 Task: Add Attachment from "Attach a link" to Card Card0000000116 in Board Board0000000029 in Workspace WS0000000010 in Trello. Add Cover Red to Card Card0000000116 in Board Board0000000029 in Workspace WS0000000010 in Trello. Add "Join Card" Button Button0000000116  to Card Card0000000116 in Board Board0000000029 in Workspace WS0000000010 in Trello. Add Description DS0000000116 to Card Card0000000116 in Board Board0000000029 in Workspace WS0000000010 in Trello. Add Comment CM0000000116 to Card Card0000000116 in Board Board0000000029 in Workspace WS0000000010 in Trello
Action: Mouse moved to (565, 56)
Screenshot: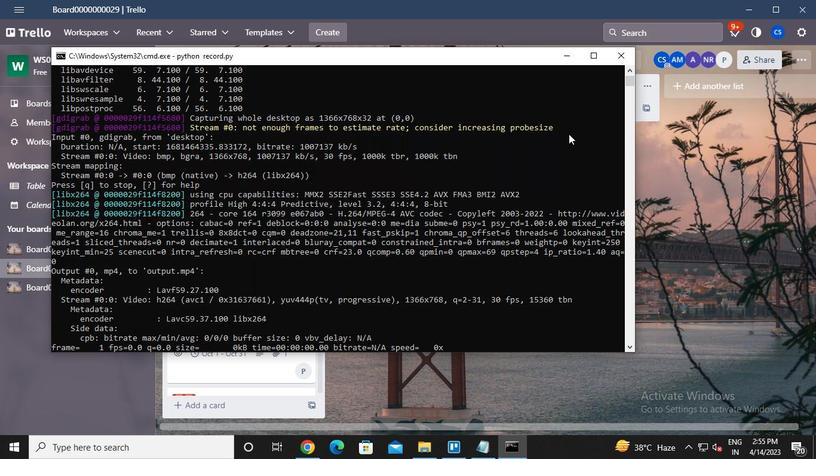 
Action: Mouse pressed left at (565, 56)
Screenshot: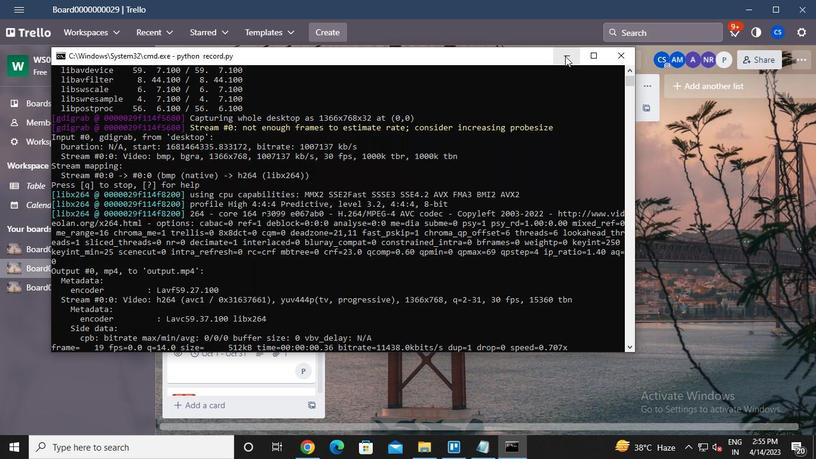 
Action: Mouse moved to (252, 351)
Screenshot: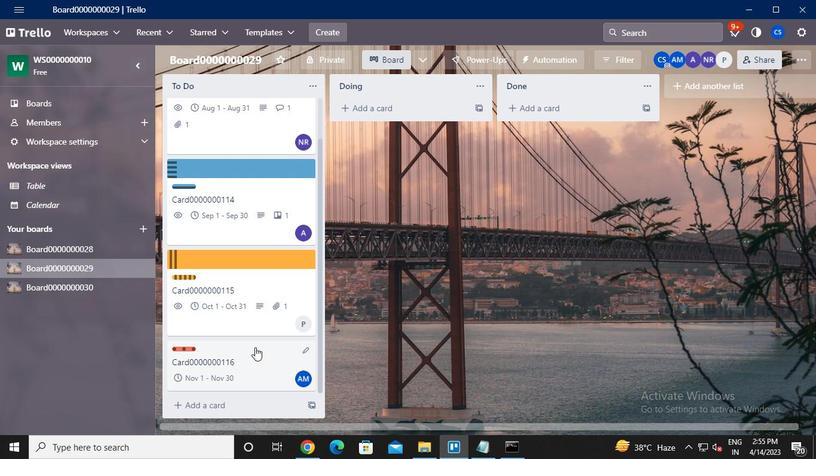 
Action: Mouse pressed left at (252, 351)
Screenshot: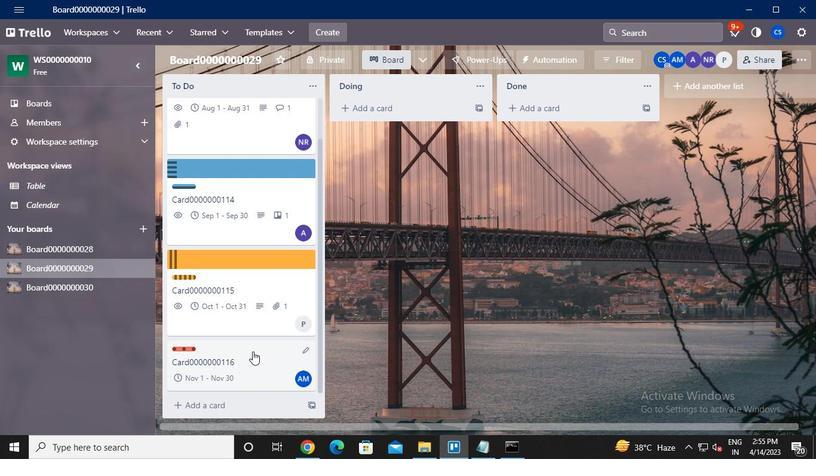 
Action: Mouse moved to (566, 246)
Screenshot: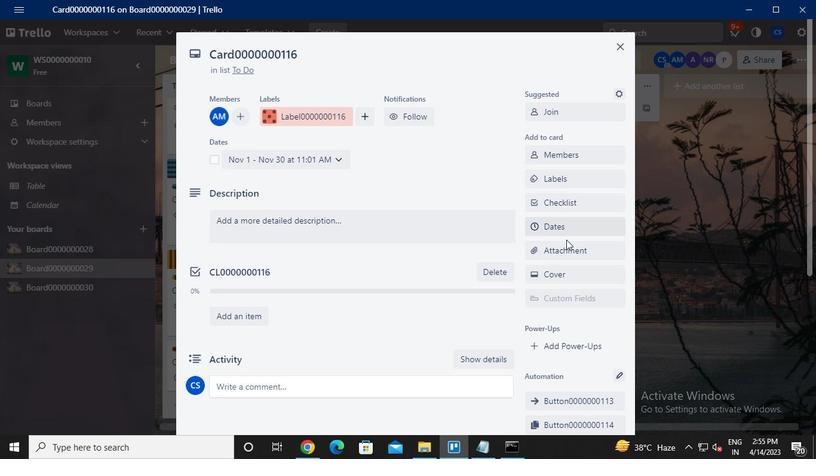 
Action: Mouse pressed left at (566, 246)
Screenshot: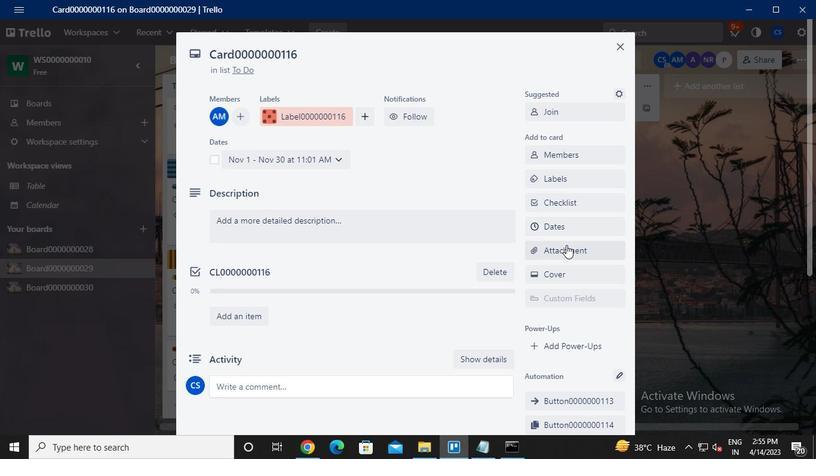 
Action: Keyboard Key.ctrl_l
Screenshot: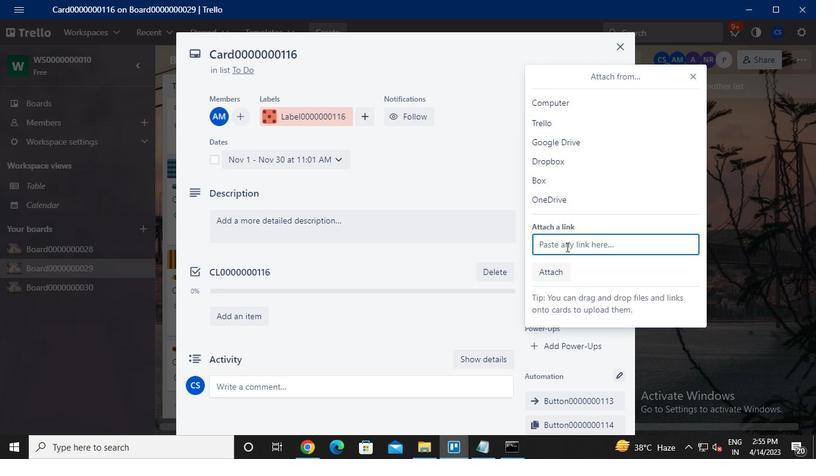 
Action: Keyboard \x16
Screenshot: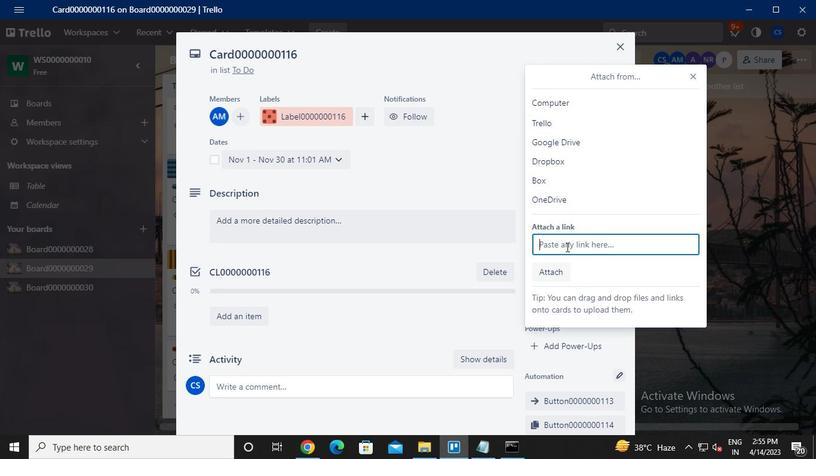 
Action: Keyboard Key.enter
Screenshot: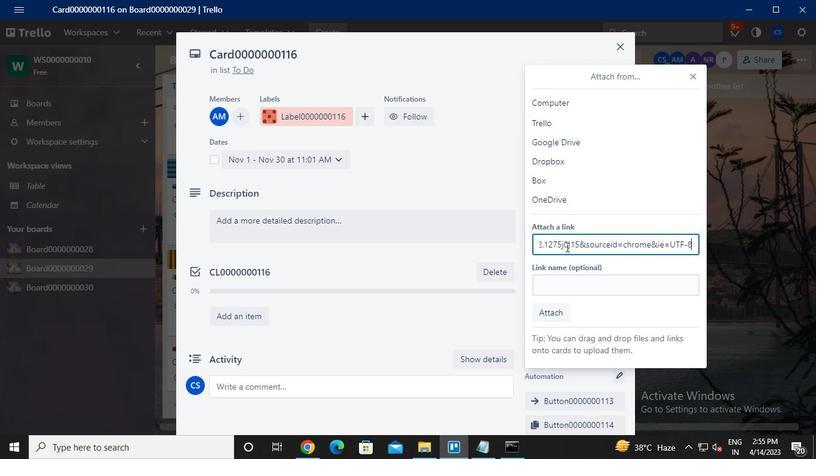 
Action: Mouse moved to (553, 272)
Screenshot: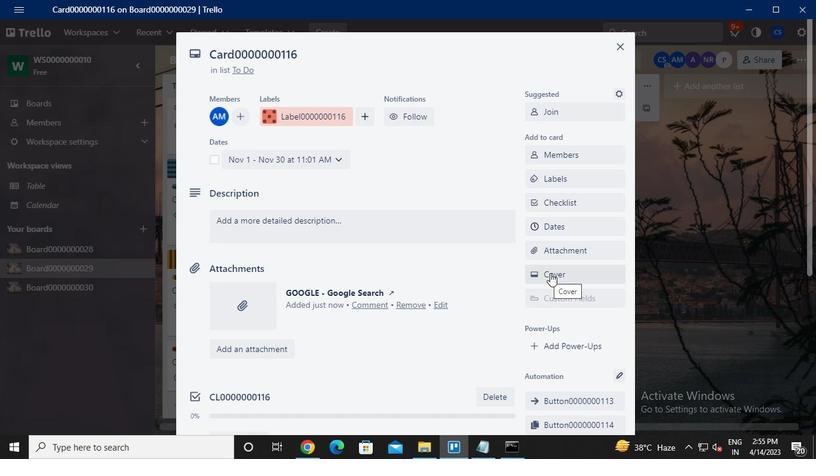 
Action: Mouse pressed left at (553, 272)
Screenshot: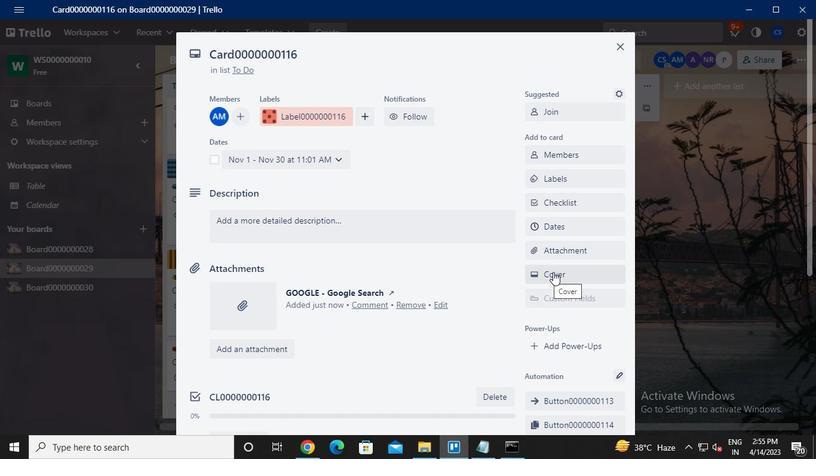 
Action: Mouse moved to (652, 198)
Screenshot: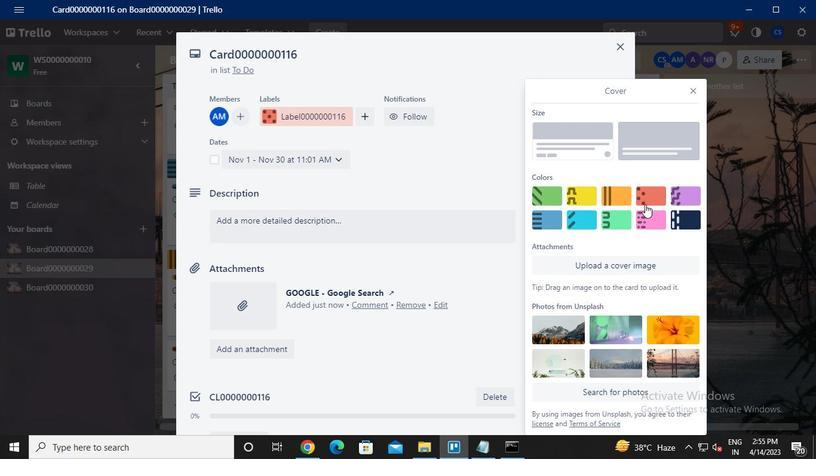 
Action: Mouse pressed left at (652, 198)
Screenshot: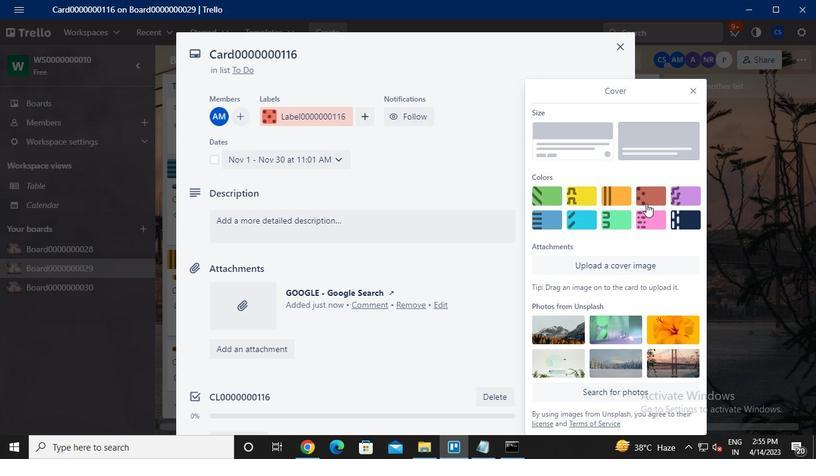 
Action: Mouse moved to (693, 69)
Screenshot: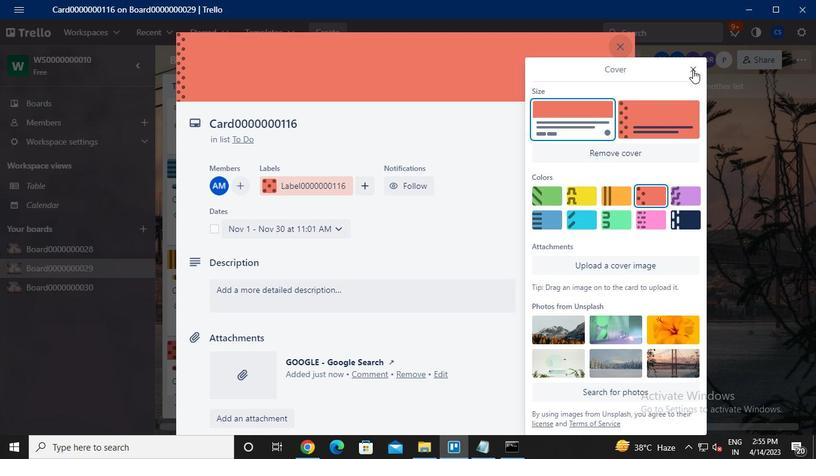 
Action: Mouse pressed left at (693, 69)
Screenshot: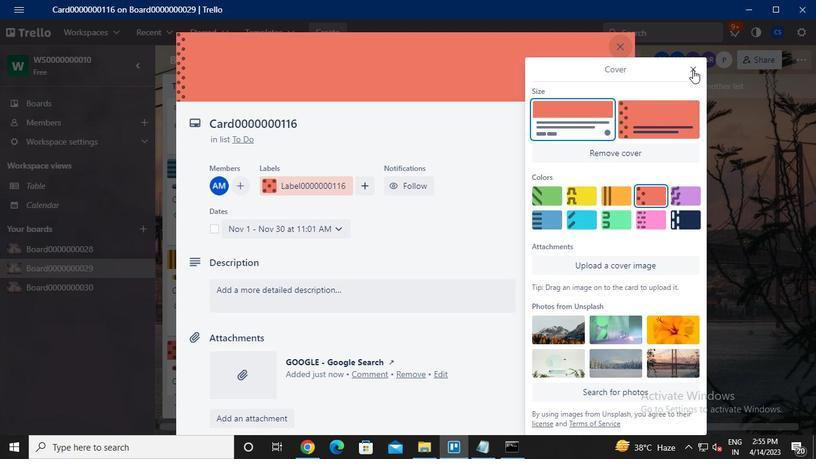 
Action: Mouse moved to (570, 283)
Screenshot: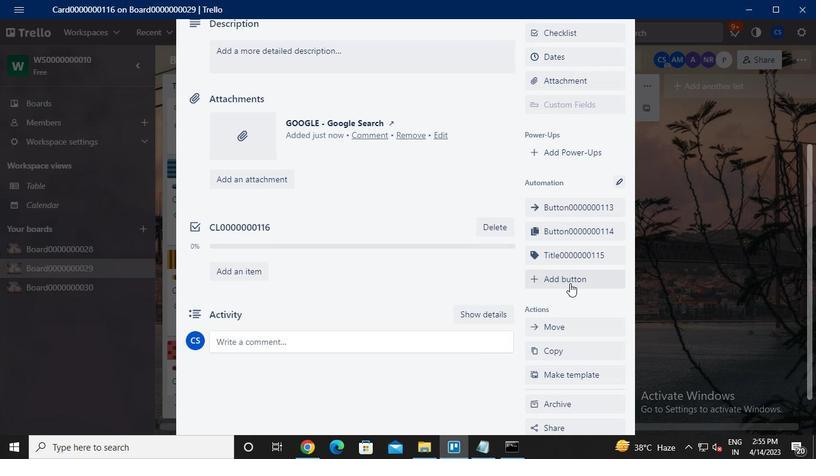 
Action: Mouse pressed left at (570, 283)
Screenshot: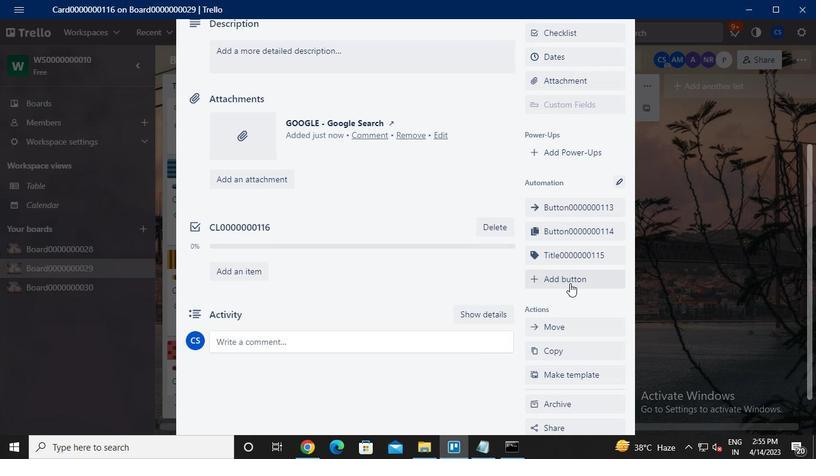 
Action: Mouse moved to (580, 180)
Screenshot: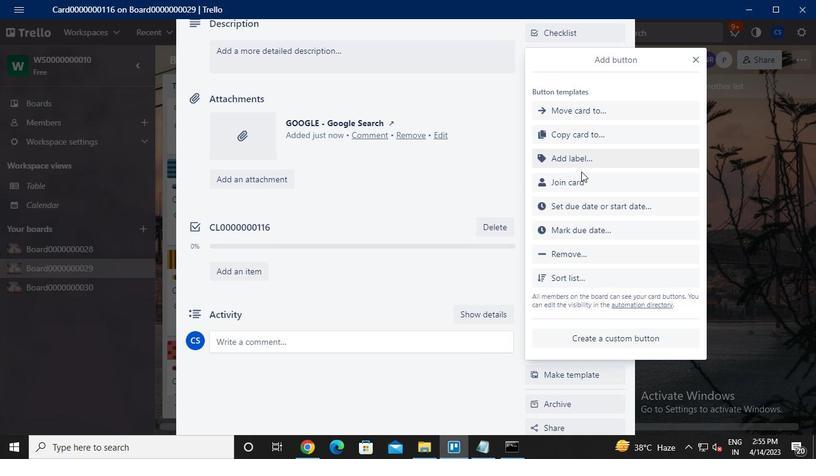 
Action: Mouse pressed left at (580, 180)
Screenshot: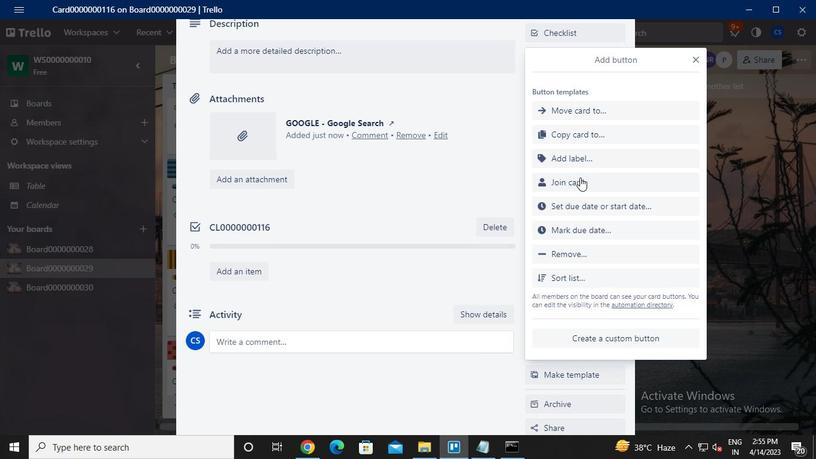 
Action: Keyboard Key.caps_lock
Screenshot: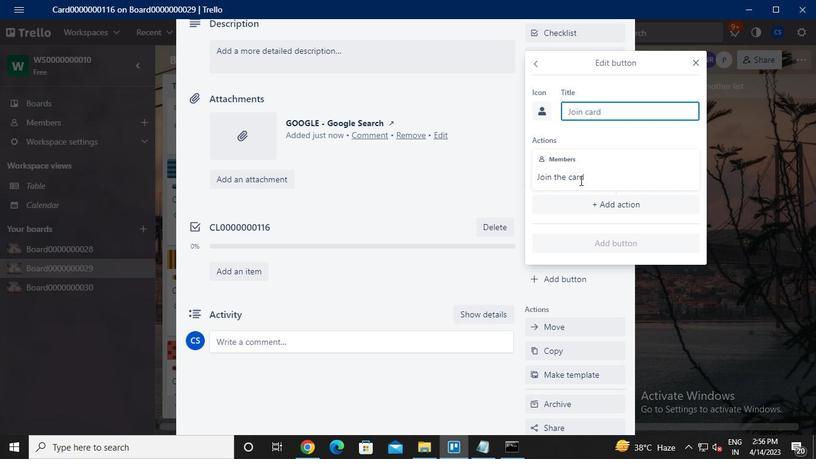
Action: Keyboard Key.caps_lock
Screenshot: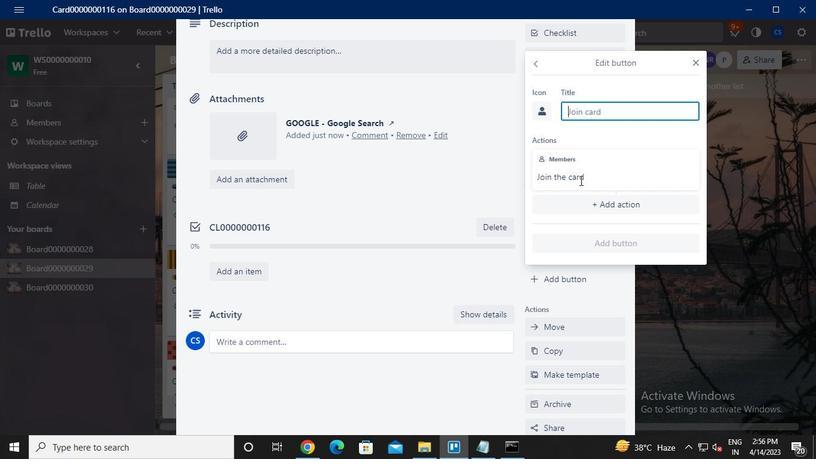 
Action: Keyboard b
Screenshot: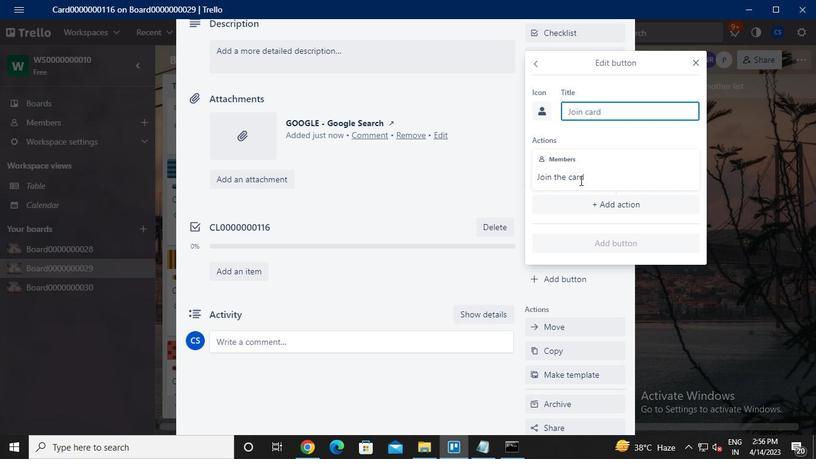 
Action: Keyboard Key.caps_lock
Screenshot: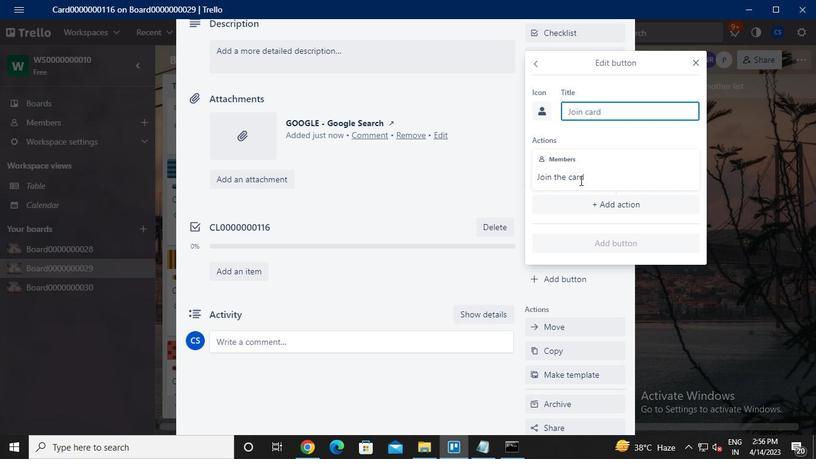 
Action: Keyboard u
Screenshot: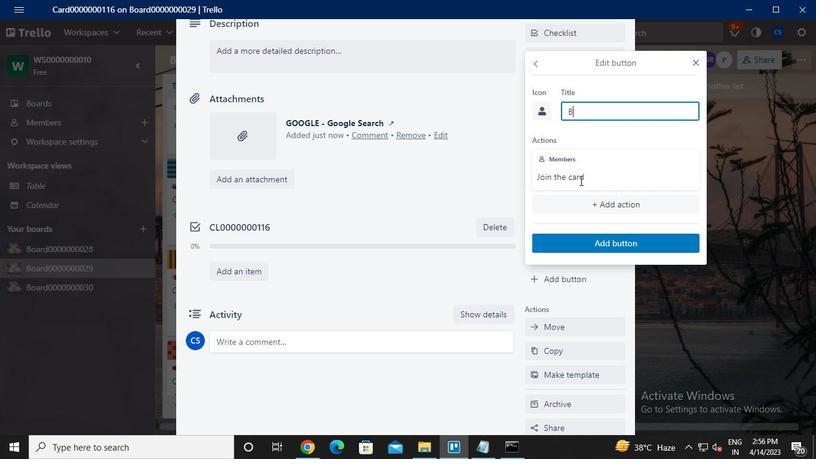 
Action: Keyboard t
Screenshot: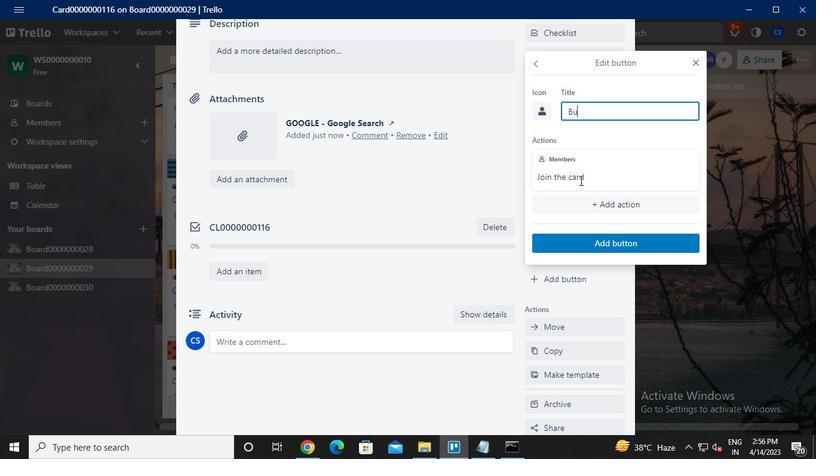 
Action: Keyboard t
Screenshot: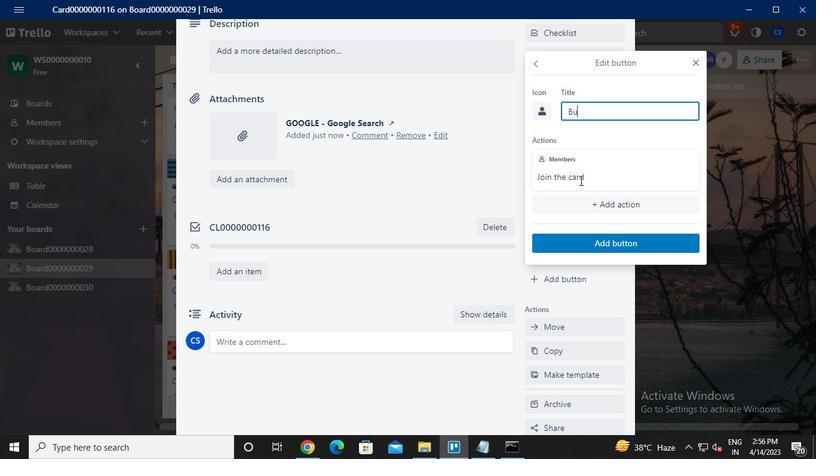 
Action: Keyboard o
Screenshot: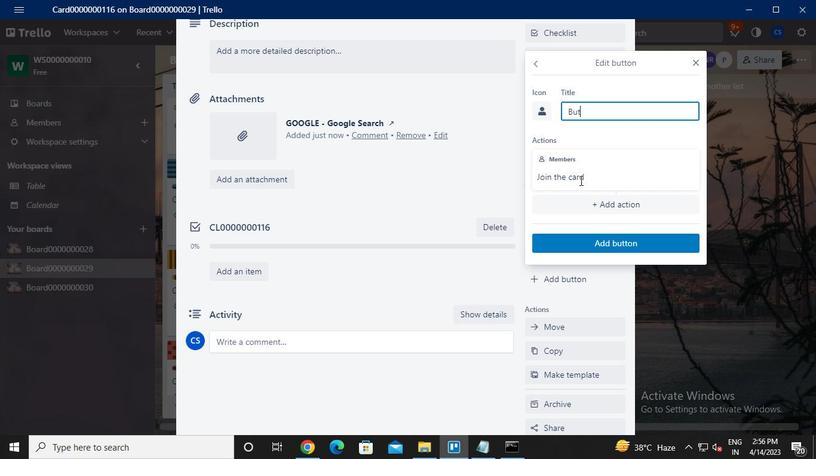 
Action: Keyboard n
Screenshot: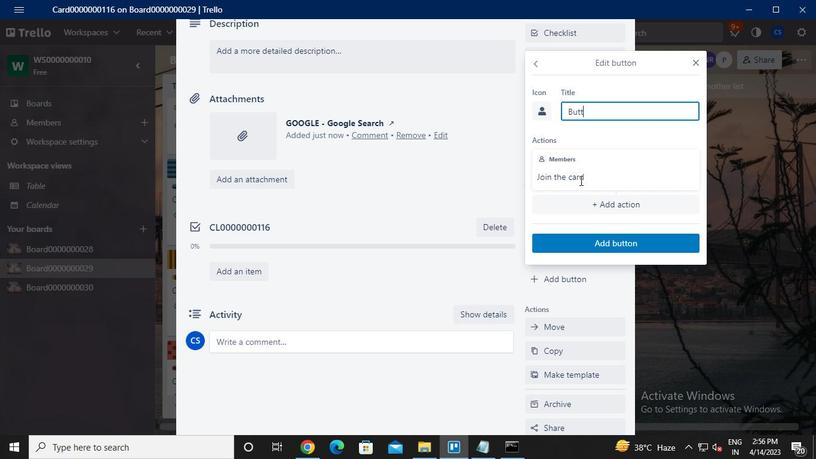 
Action: Keyboard <96>
Screenshot: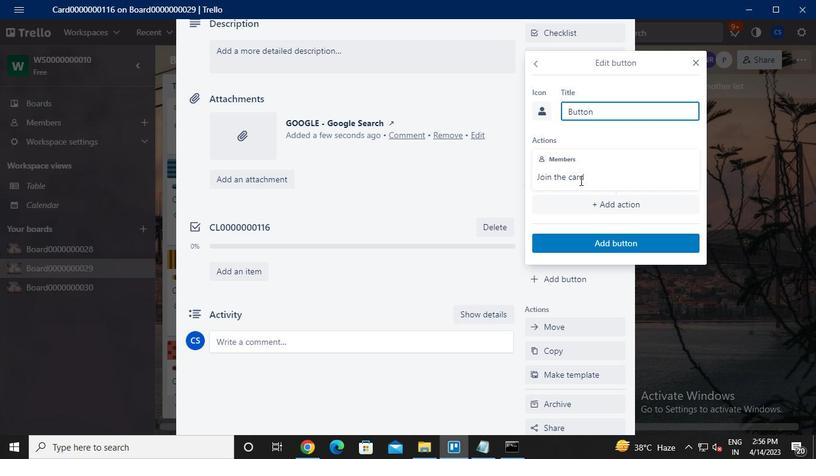 
Action: Keyboard <96>
Screenshot: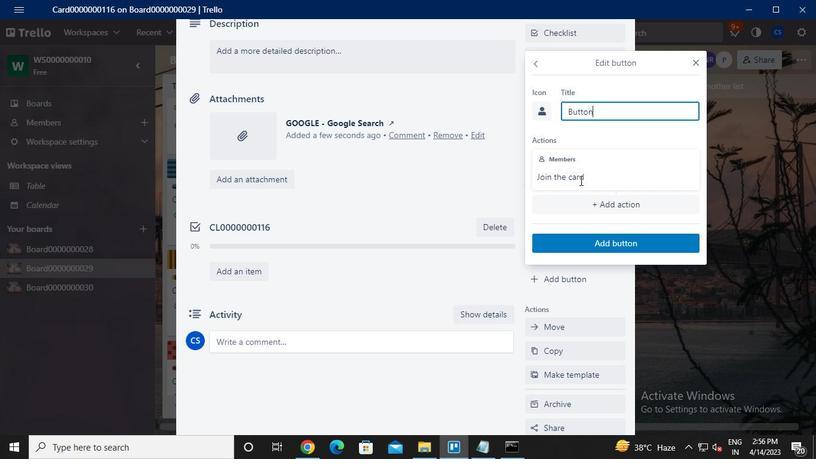 
Action: Keyboard <96>
Screenshot: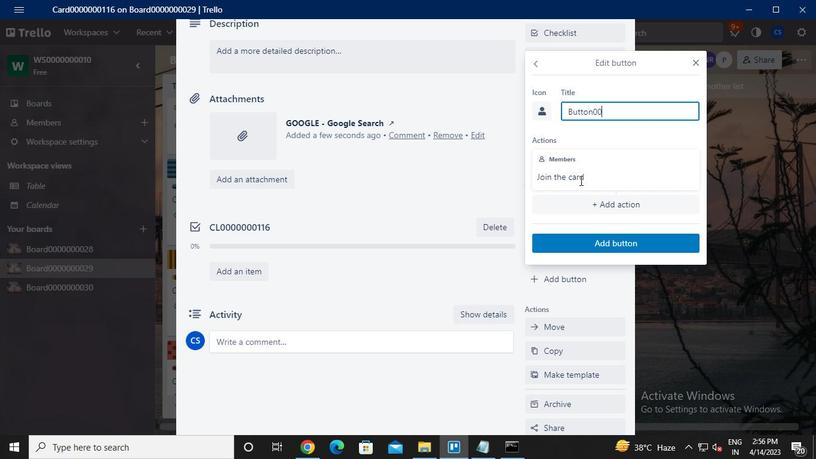 
Action: Keyboard <96>
Screenshot: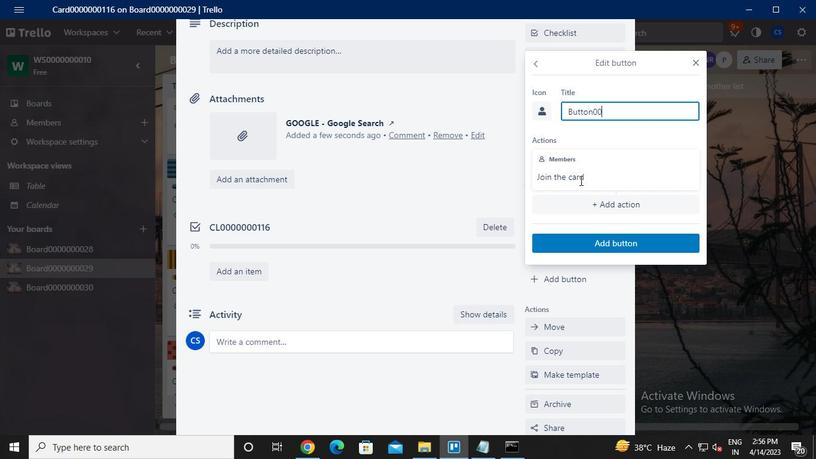 
Action: Keyboard <96>
Screenshot: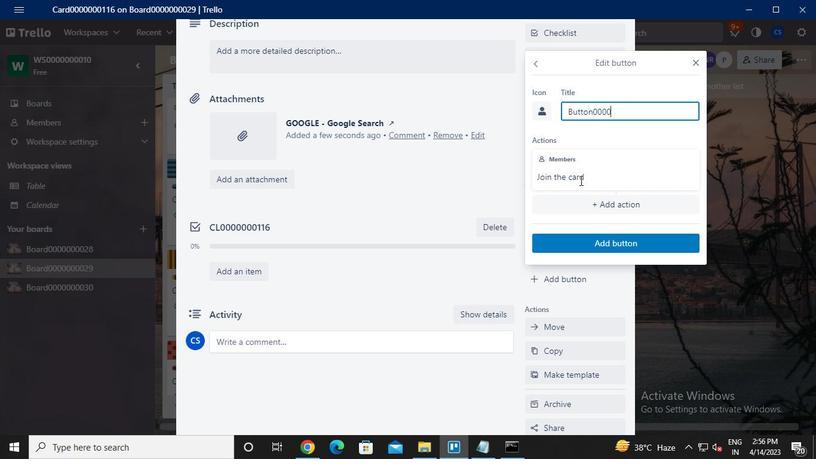 
Action: Keyboard <96>
Screenshot: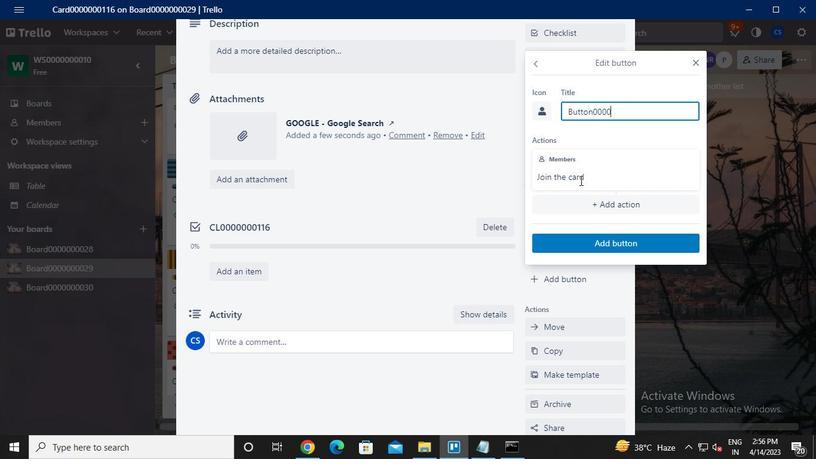 
Action: Keyboard <96>
Screenshot: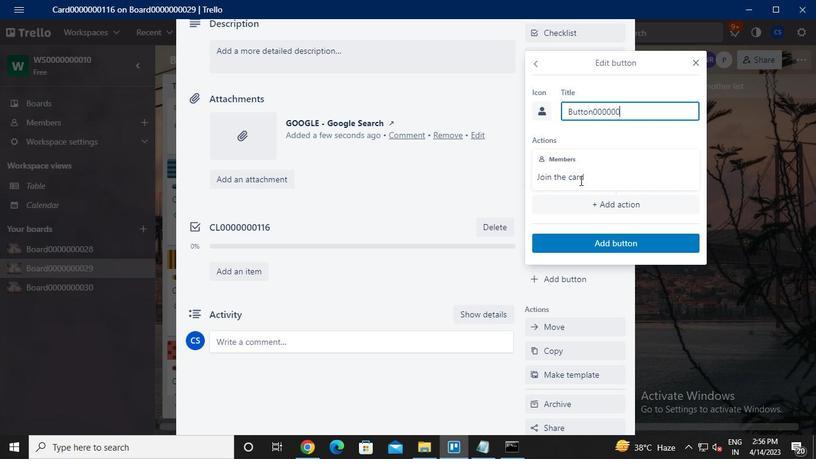 
Action: Keyboard <97>
Screenshot: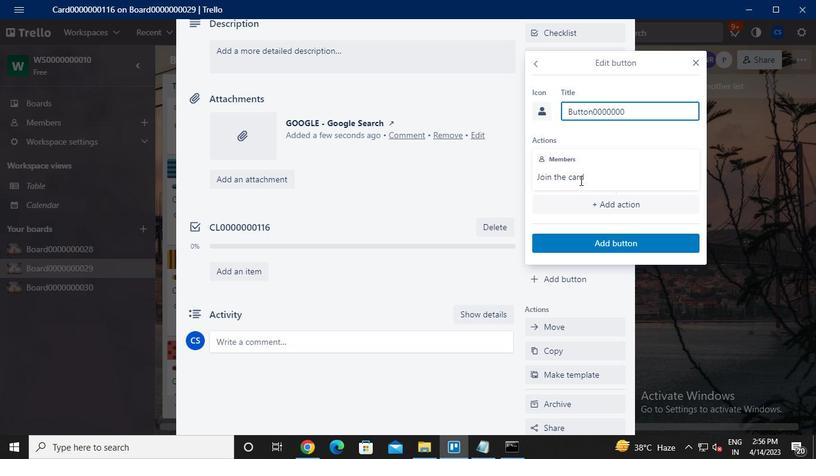 
Action: Keyboard <97>
Screenshot: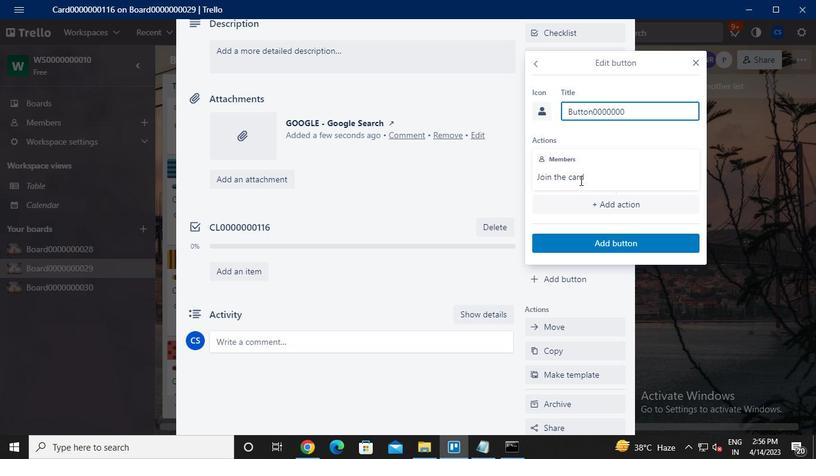 
Action: Keyboard <102>
Screenshot: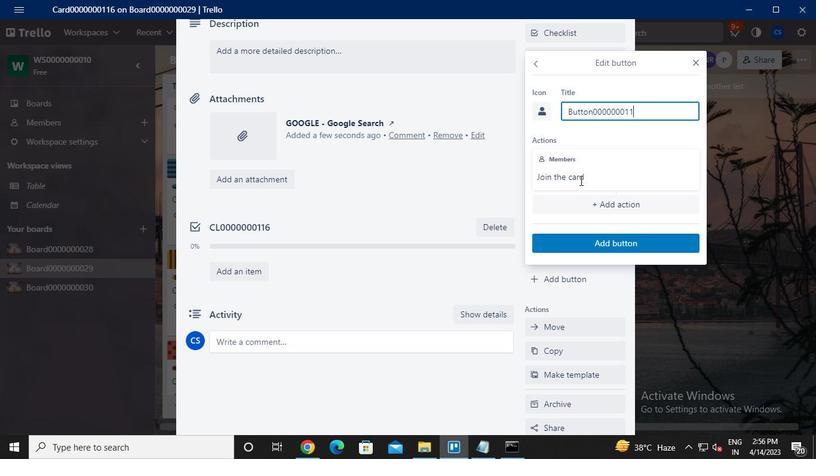 
Action: Mouse moved to (597, 242)
Screenshot: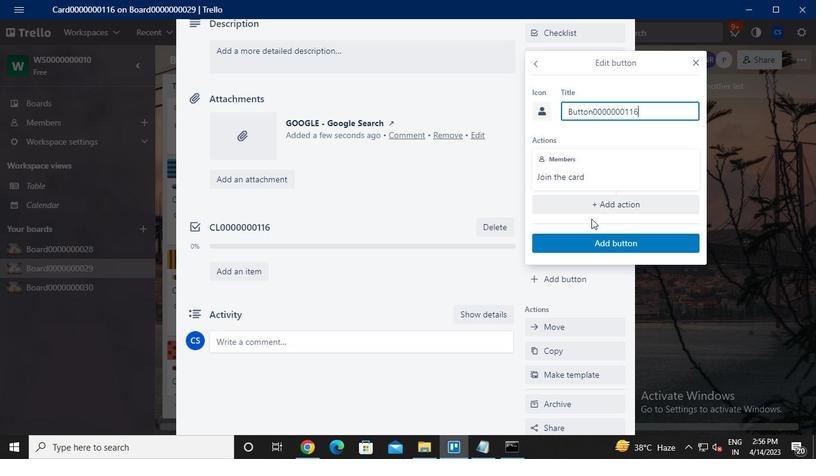 
Action: Mouse pressed left at (597, 242)
Screenshot: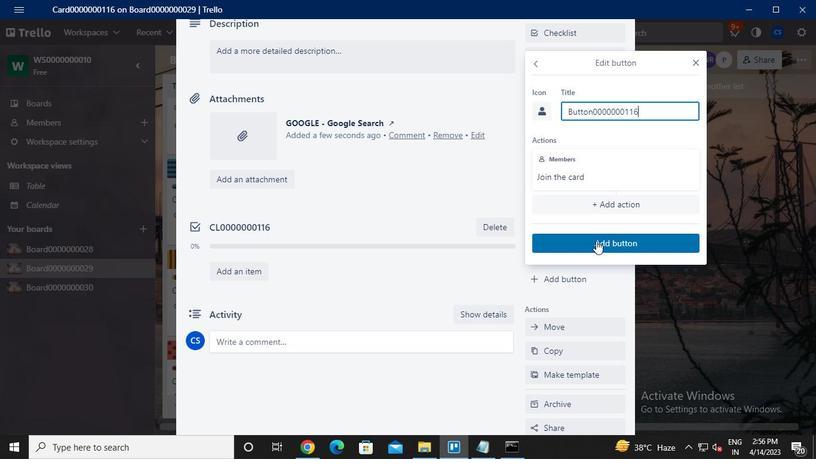 
Action: Mouse moved to (334, 175)
Screenshot: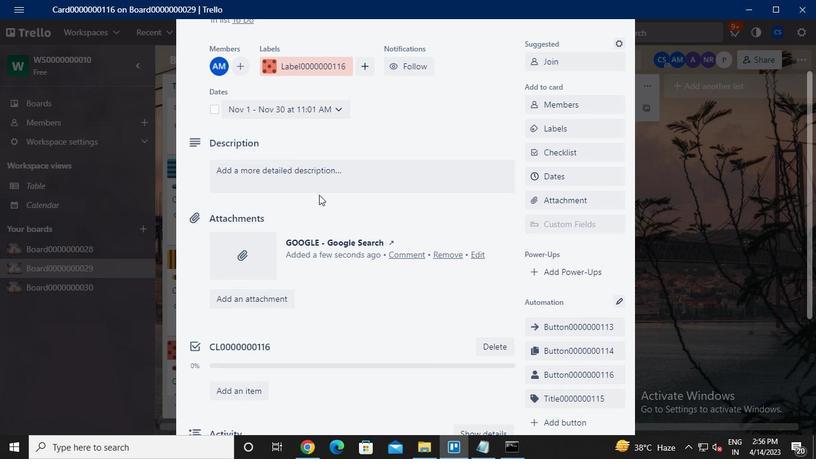 
Action: Mouse pressed left at (334, 175)
Screenshot: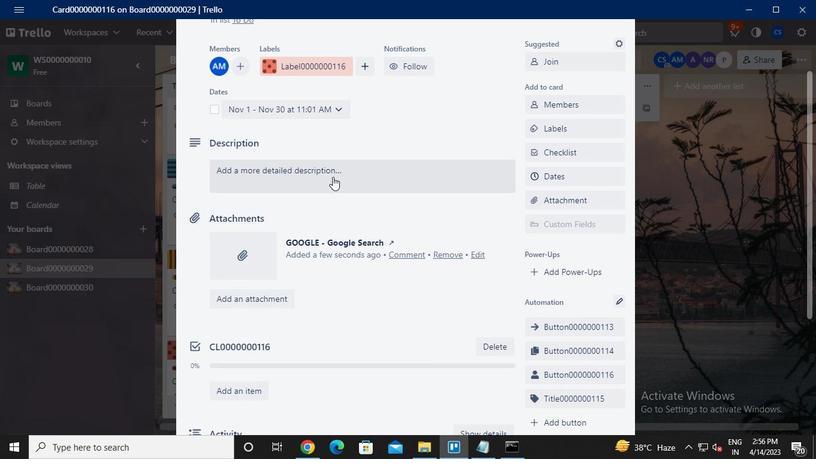 
Action: Keyboard Key.caps_lock
Screenshot: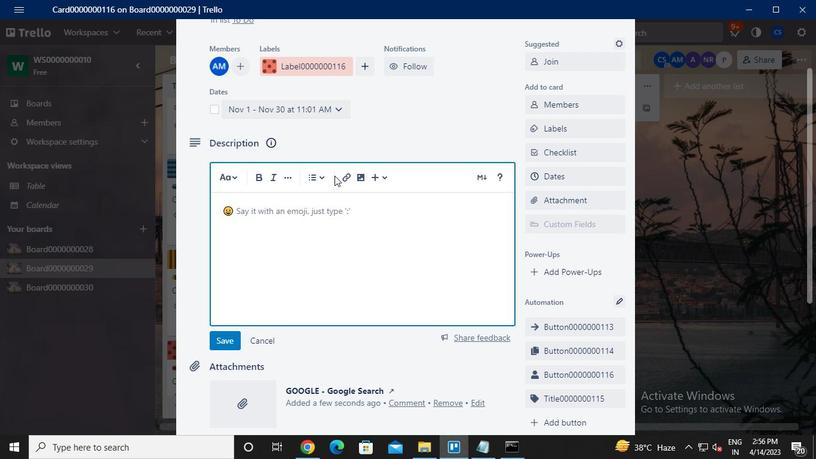 
Action: Keyboard d
Screenshot: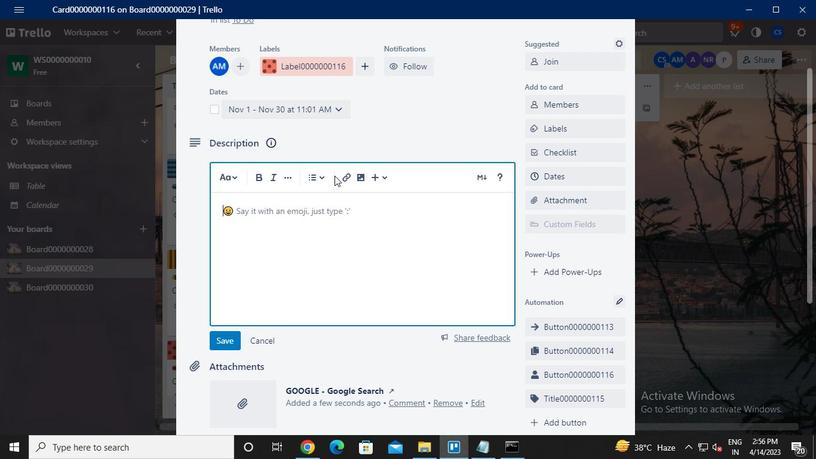 
Action: Keyboard s
Screenshot: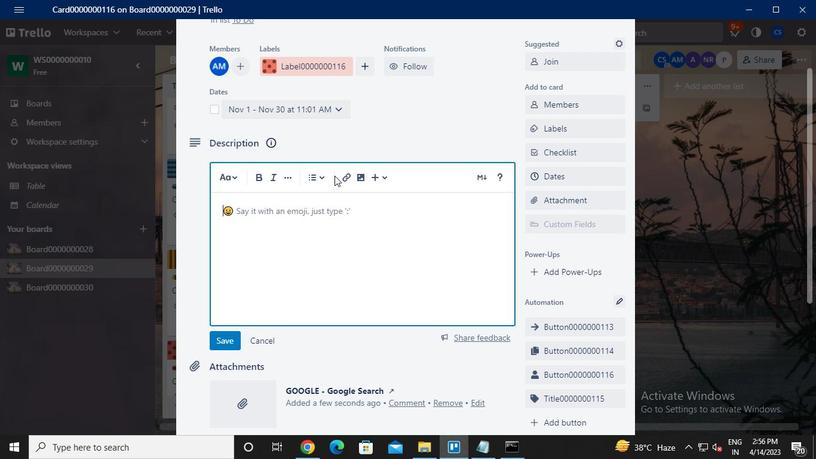 
Action: Keyboard <96>
Screenshot: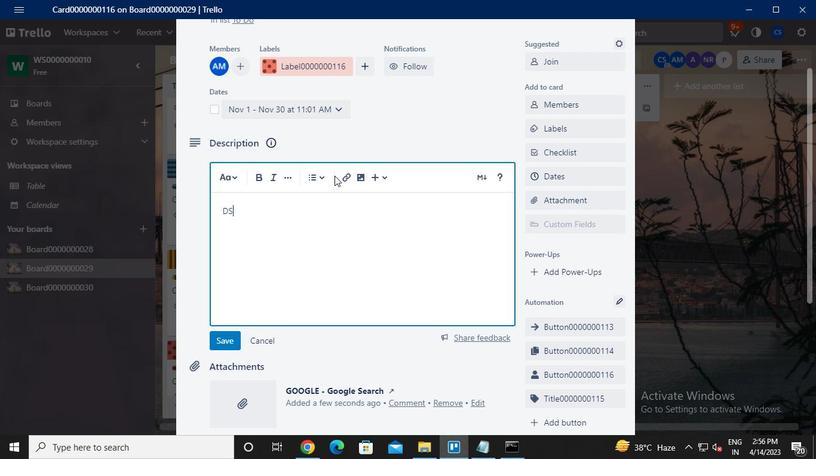 
Action: Keyboard <96>
Screenshot: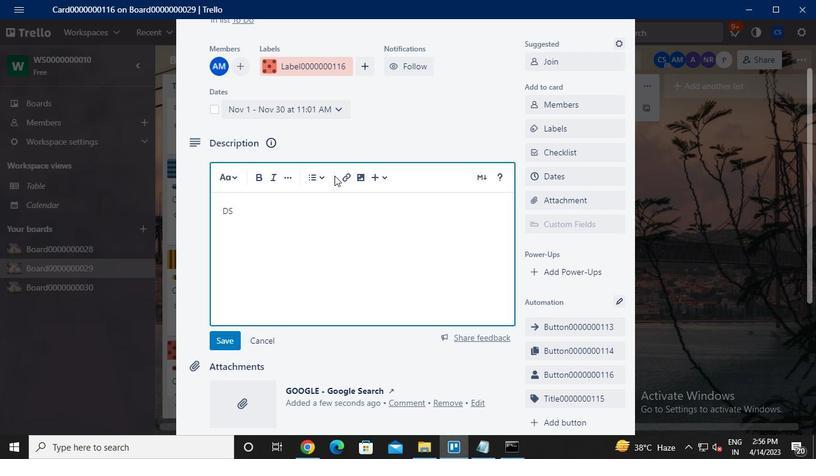 
Action: Keyboard <96>
Screenshot: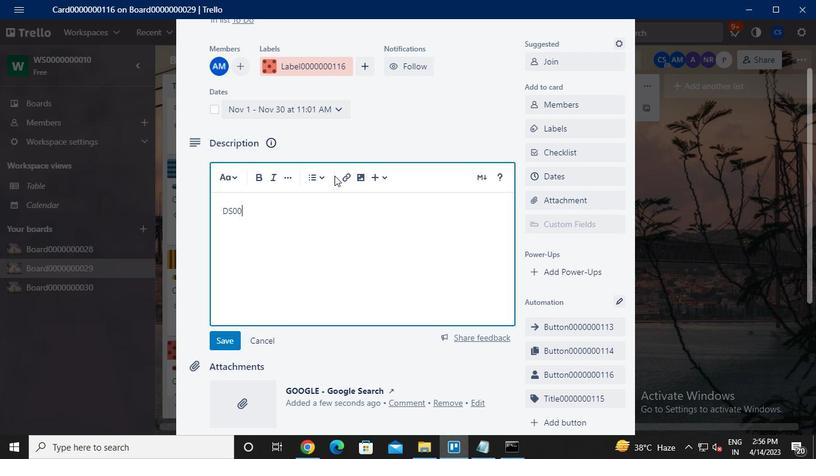 
Action: Keyboard <96>
Screenshot: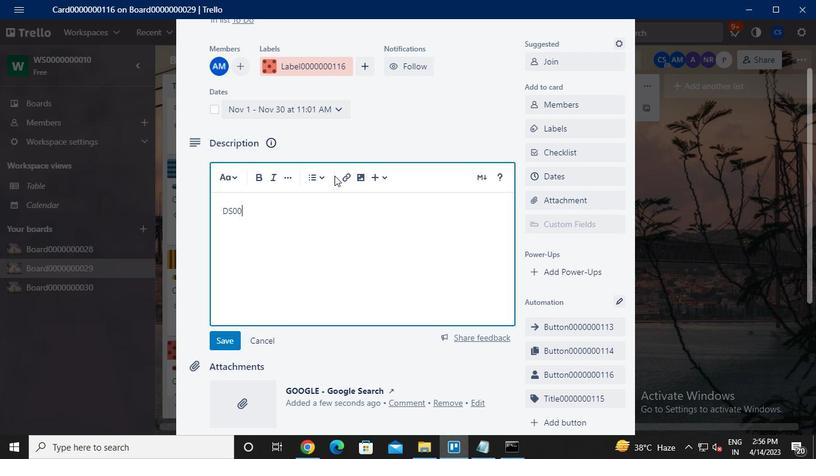 
Action: Keyboard <96>
Screenshot: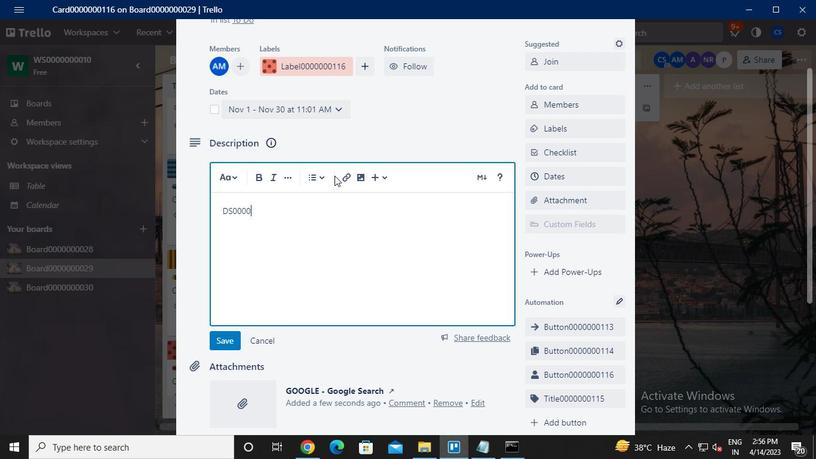 
Action: Keyboard <96>
Screenshot: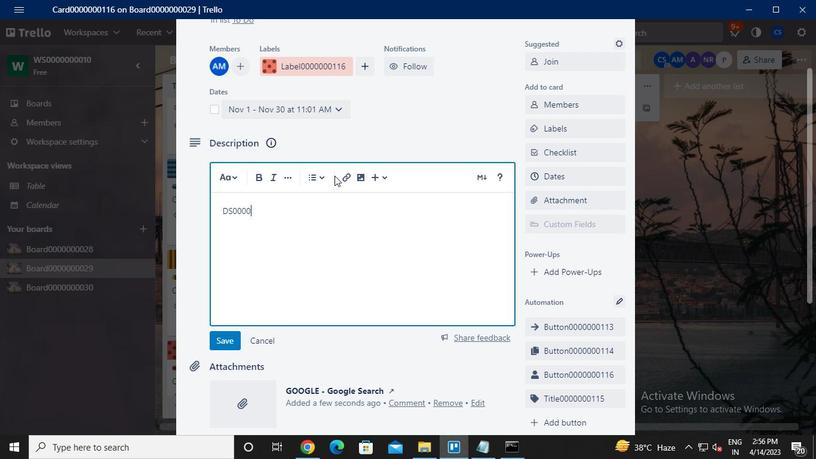 
Action: Keyboard <96>
Screenshot: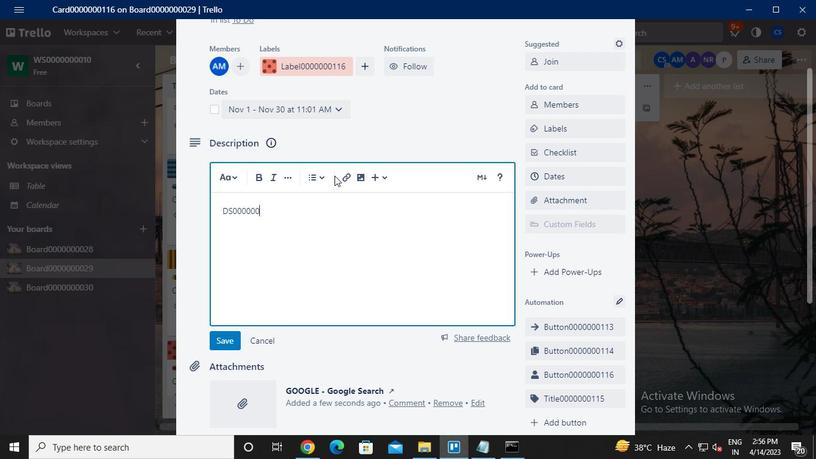 
Action: Keyboard <96>
Screenshot: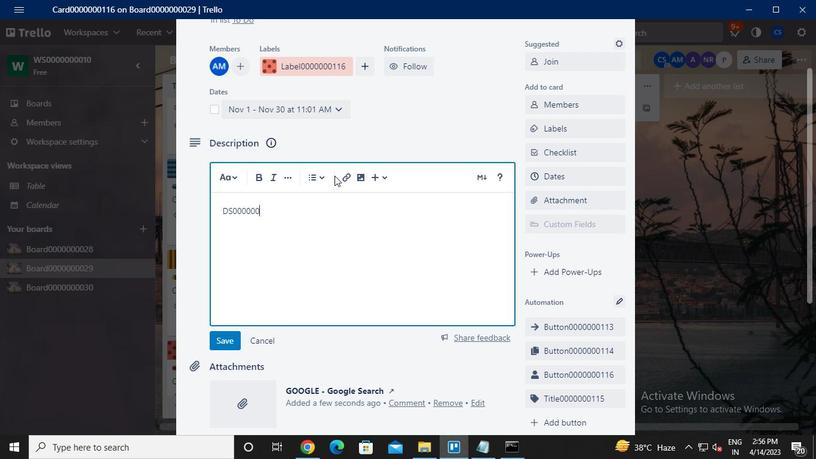 
Action: Keyboard Key.backspace
Screenshot: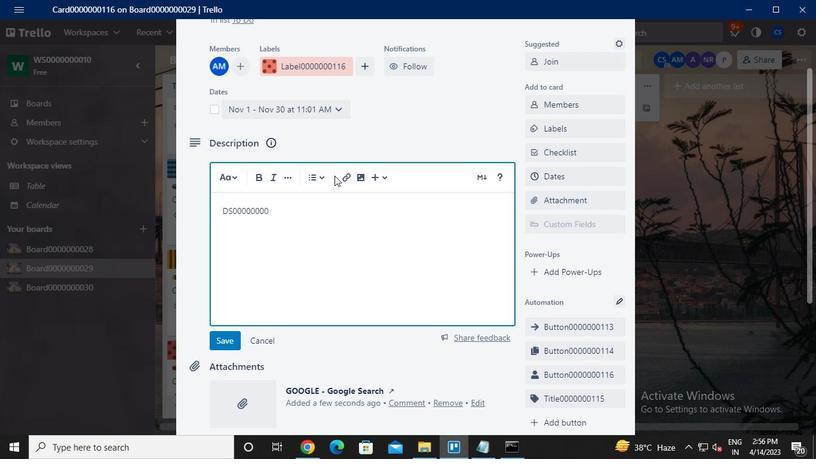 
Action: Keyboard <97>
Screenshot: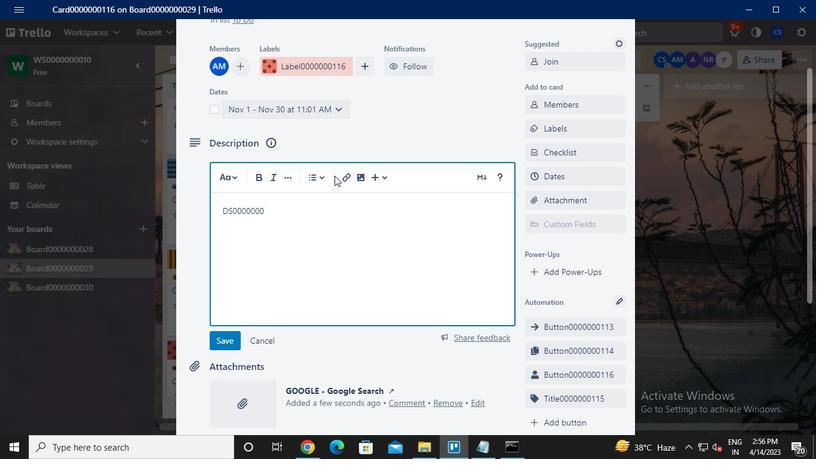 
Action: Keyboard <97>
Screenshot: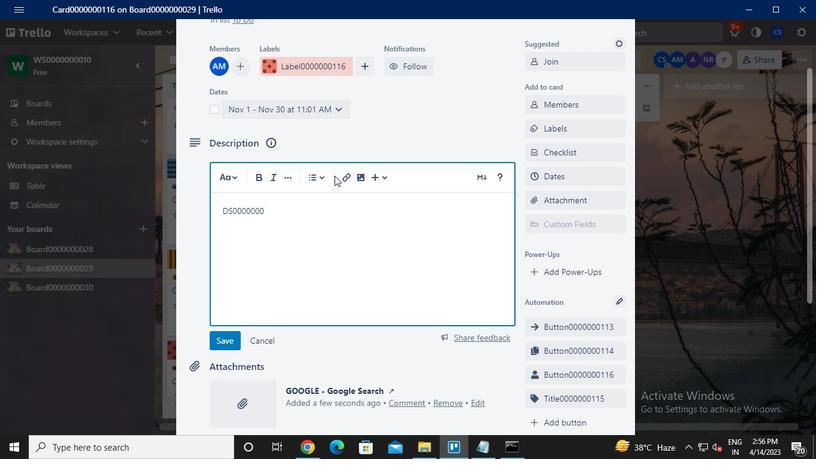 
Action: Keyboard <102>
Screenshot: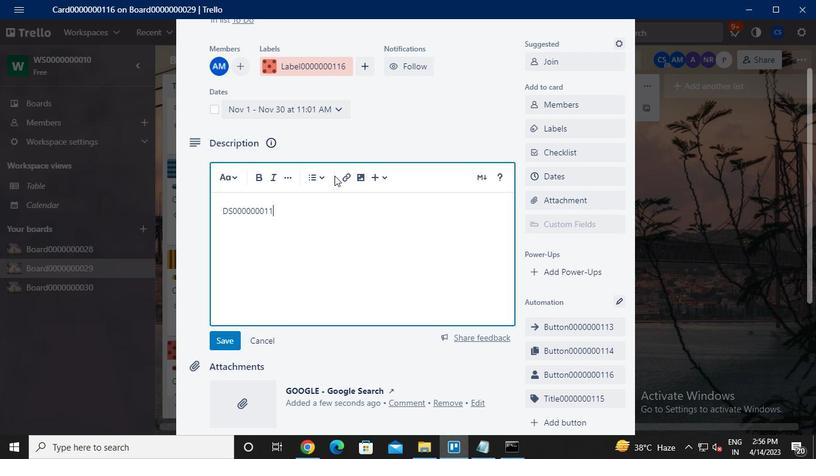 
Action: Mouse moved to (231, 337)
Screenshot: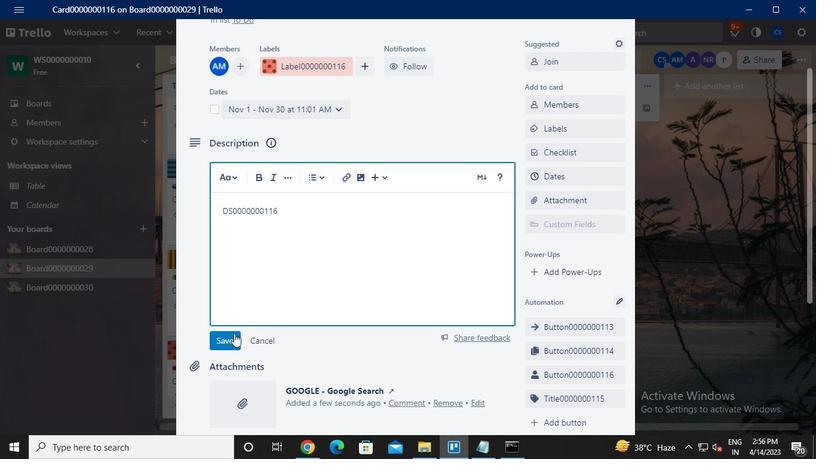 
Action: Mouse pressed left at (231, 337)
Screenshot: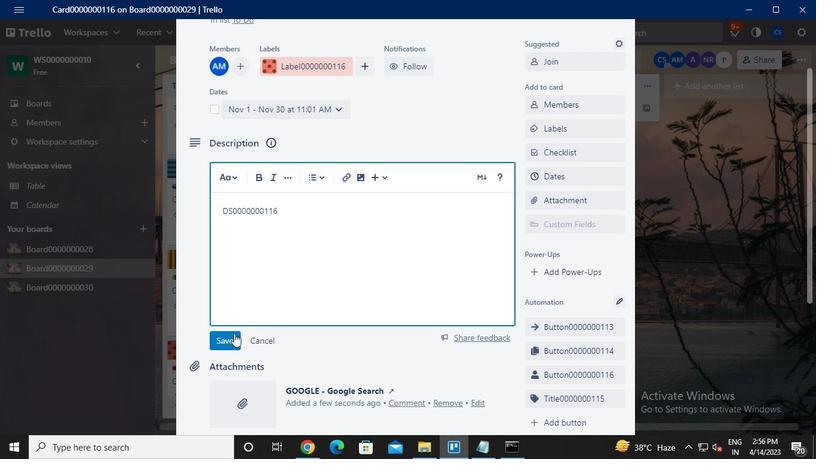 
Action: Mouse moved to (289, 232)
Screenshot: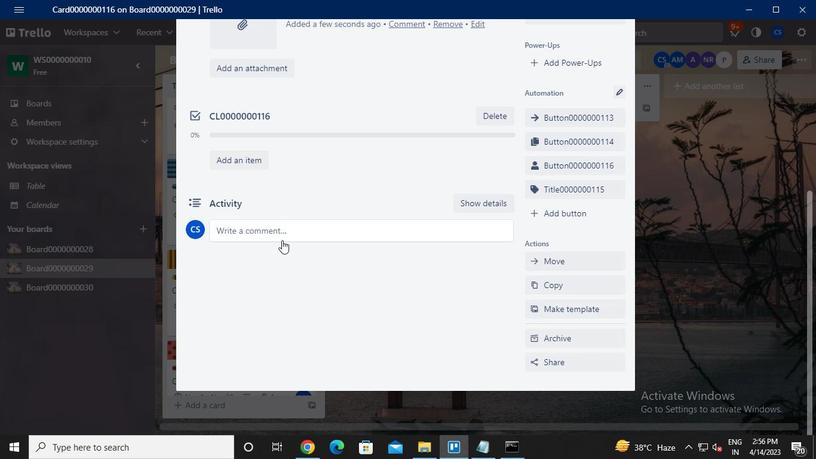 
Action: Mouse pressed left at (289, 232)
Screenshot: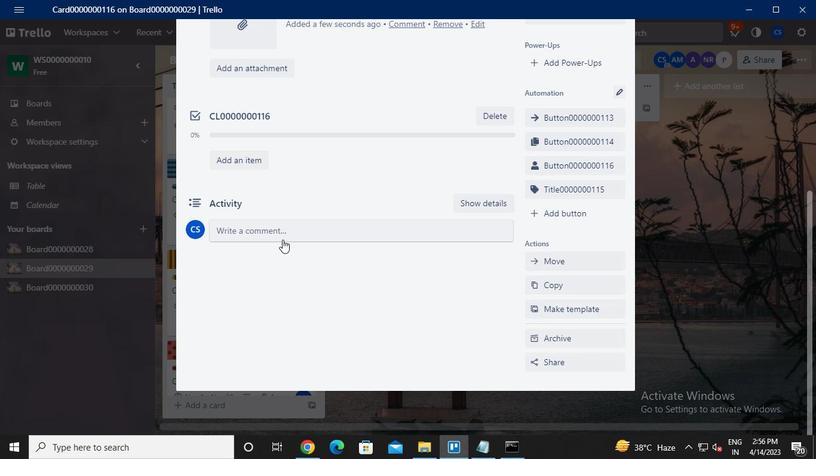 
Action: Keyboard c
Screenshot: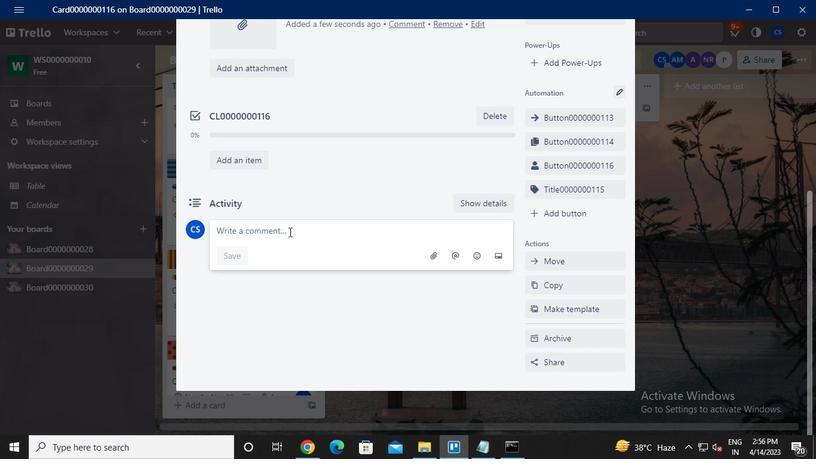 
Action: Keyboard m
Screenshot: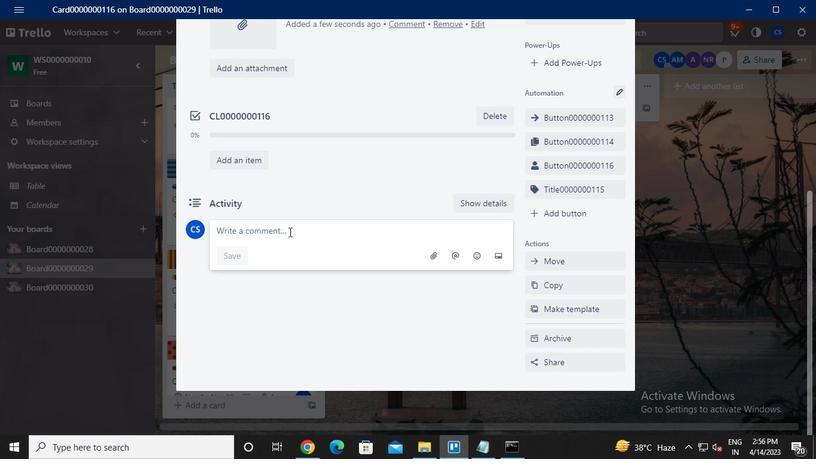 
Action: Mouse moved to (348, 228)
Screenshot: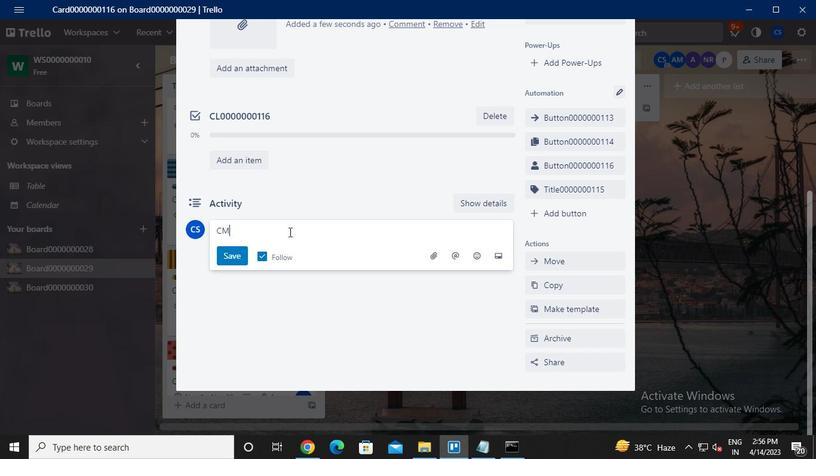 
Action: Keyboard <96>
Screenshot: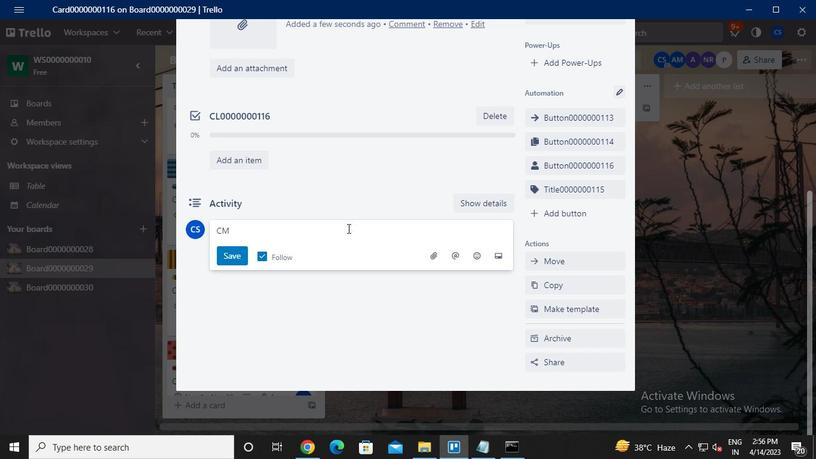 
Action: Keyboard <96>
Screenshot: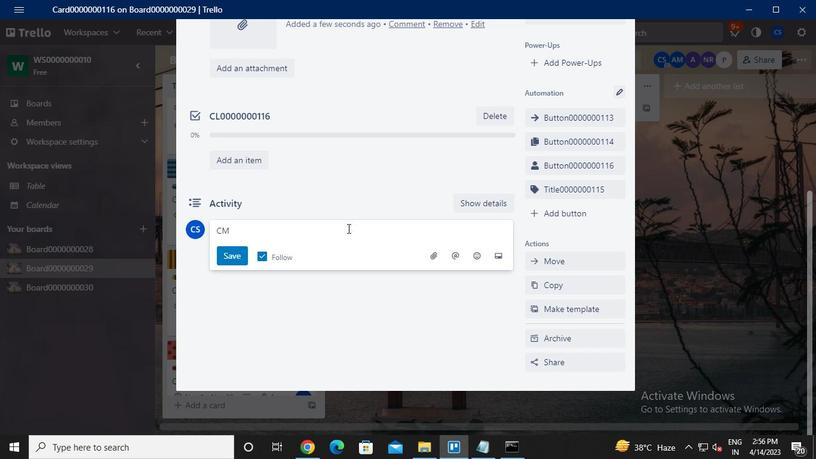 
Action: Keyboard <96>
Screenshot: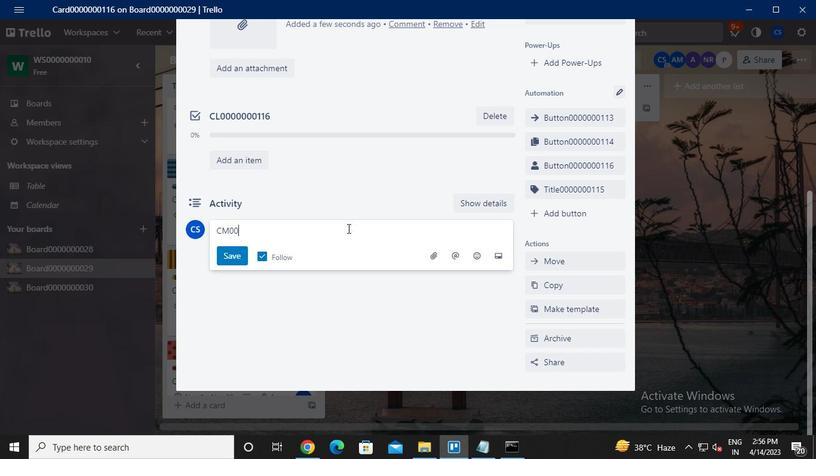 
Action: Keyboard <96>
Screenshot: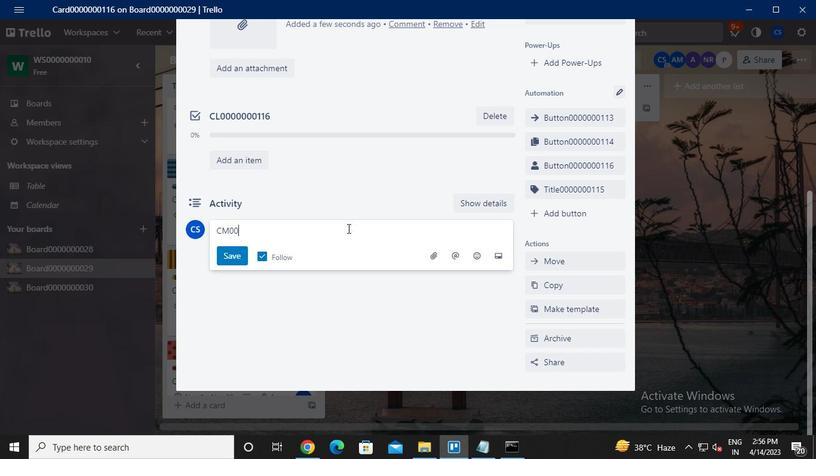 
Action: Keyboard <96>
Screenshot: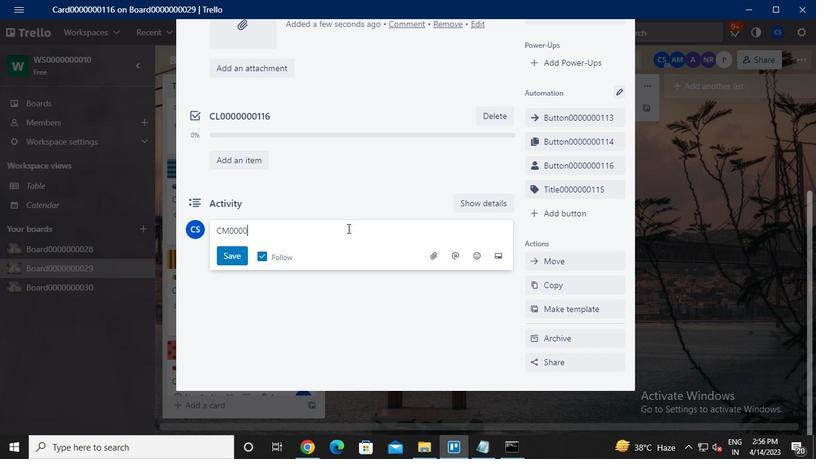 
Action: Keyboard <96>
Screenshot: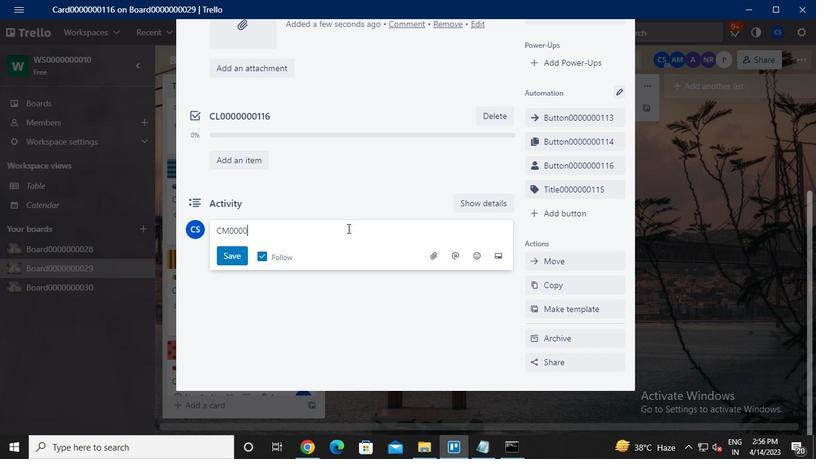 
Action: Keyboard <96>
Screenshot: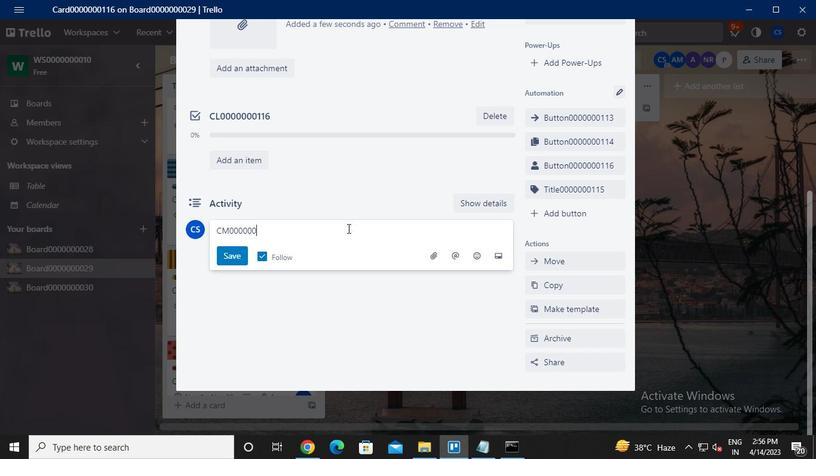 
Action: Keyboard <97>
Screenshot: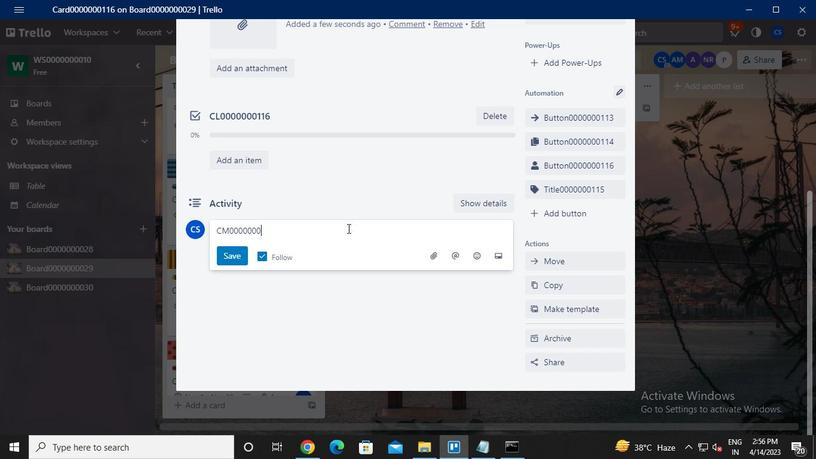 
Action: Keyboard <97>
Screenshot: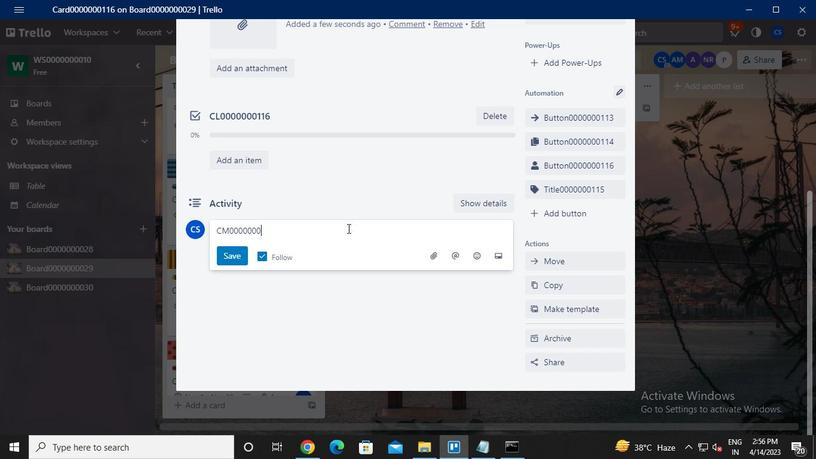 
Action: Keyboard <102>
Screenshot: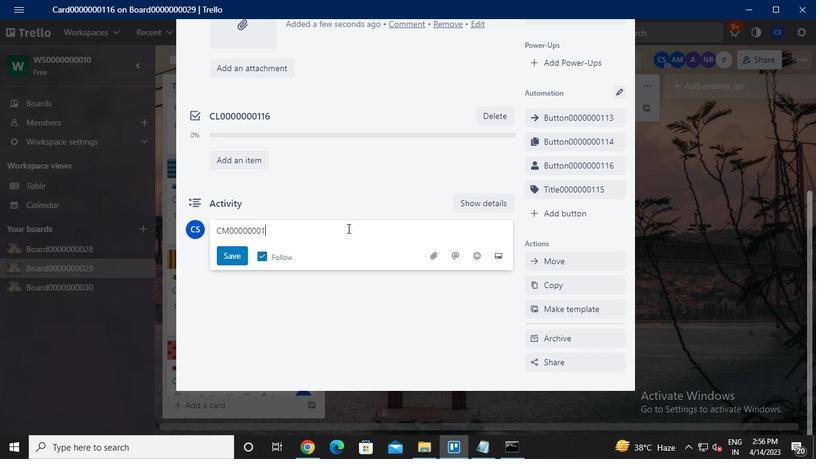 
Action: Mouse moved to (240, 258)
Screenshot: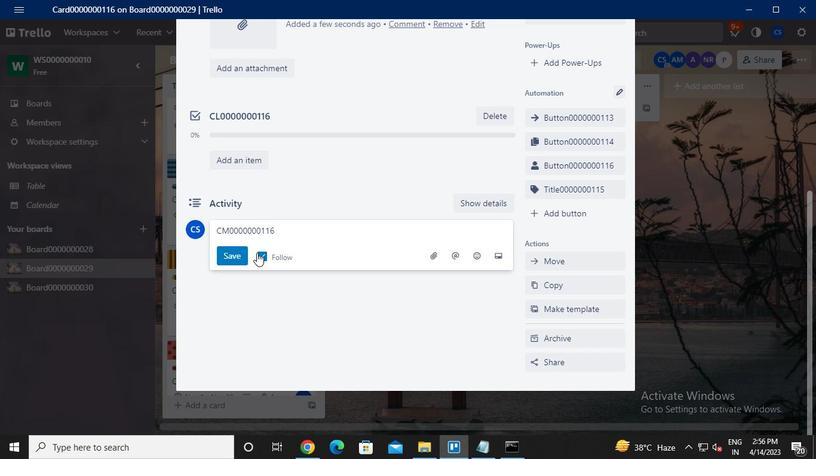 
Action: Mouse pressed left at (240, 258)
Screenshot: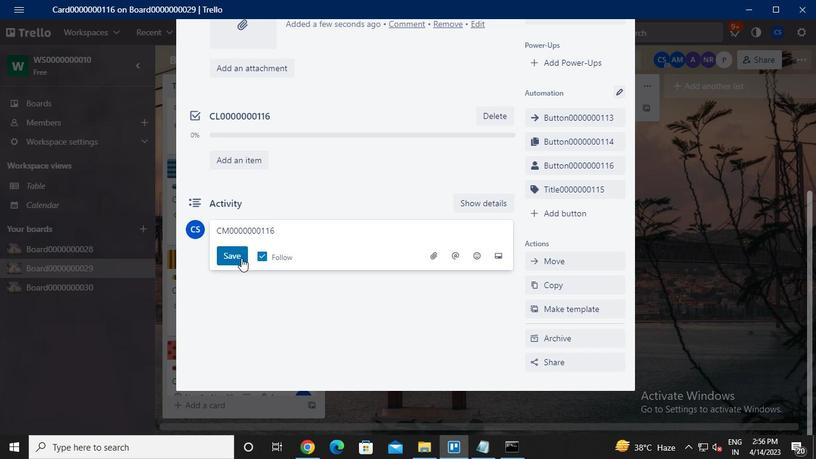 
Action: Mouse moved to (517, 447)
Screenshot: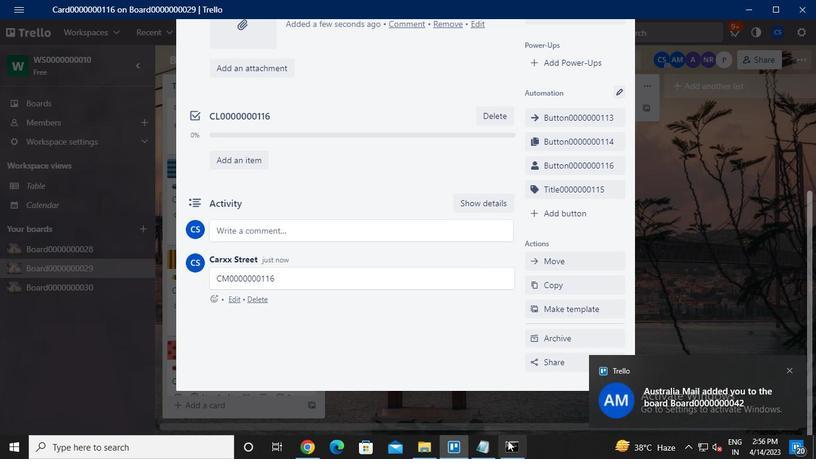 
Action: Mouse pressed left at (517, 447)
Screenshot: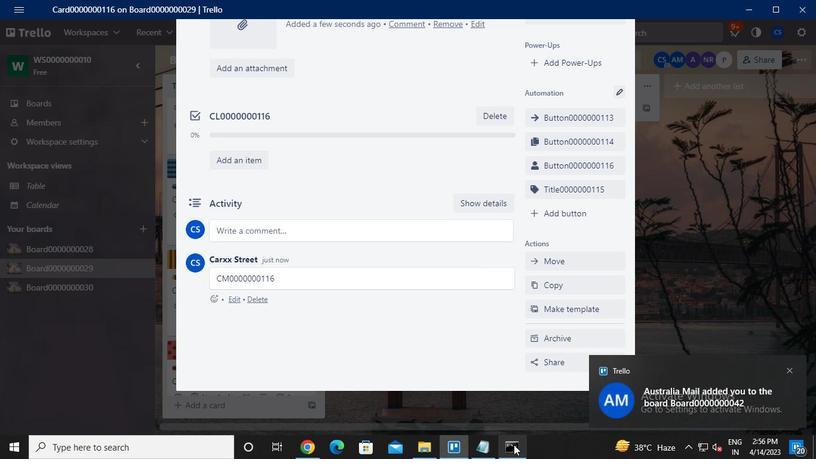 
Action: Mouse moved to (624, 59)
Screenshot: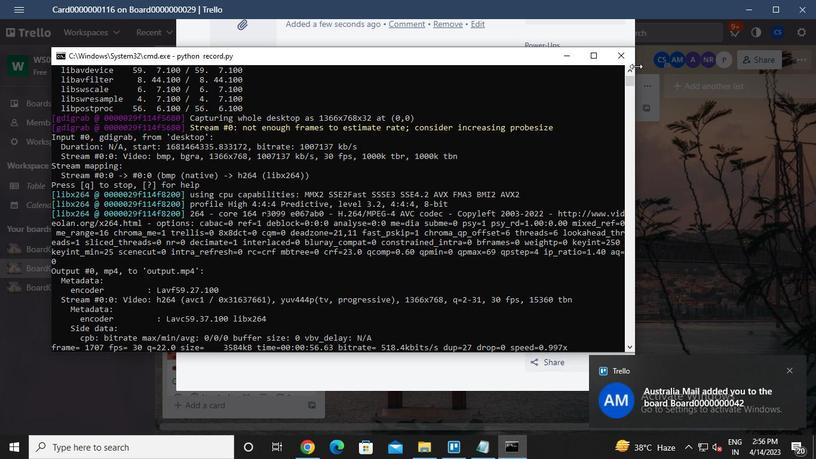
Action: Mouse pressed left at (624, 59)
Screenshot: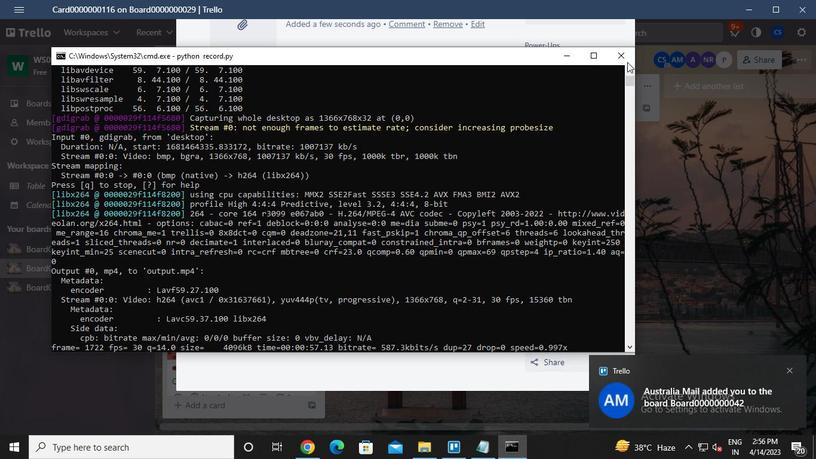 
